 Task: Use the formula "FACTDOUBLE" in spreadsheet "Project protfolio".
Action: Mouse moved to (683, 88)
Screenshot: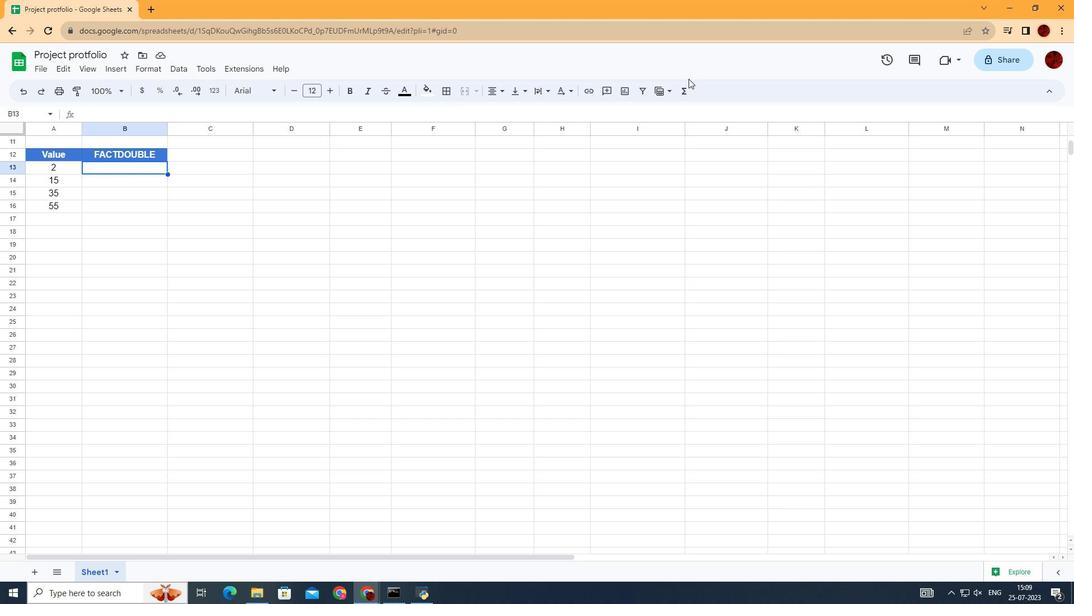 
Action: Mouse pressed left at (683, 88)
Screenshot: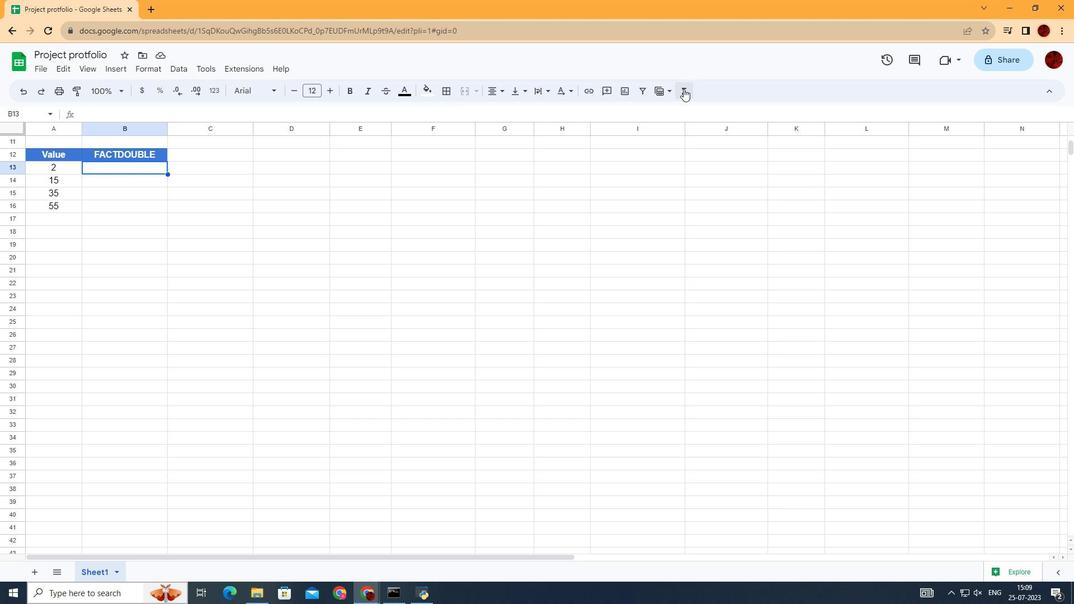 
Action: Mouse moved to (857, 226)
Screenshot: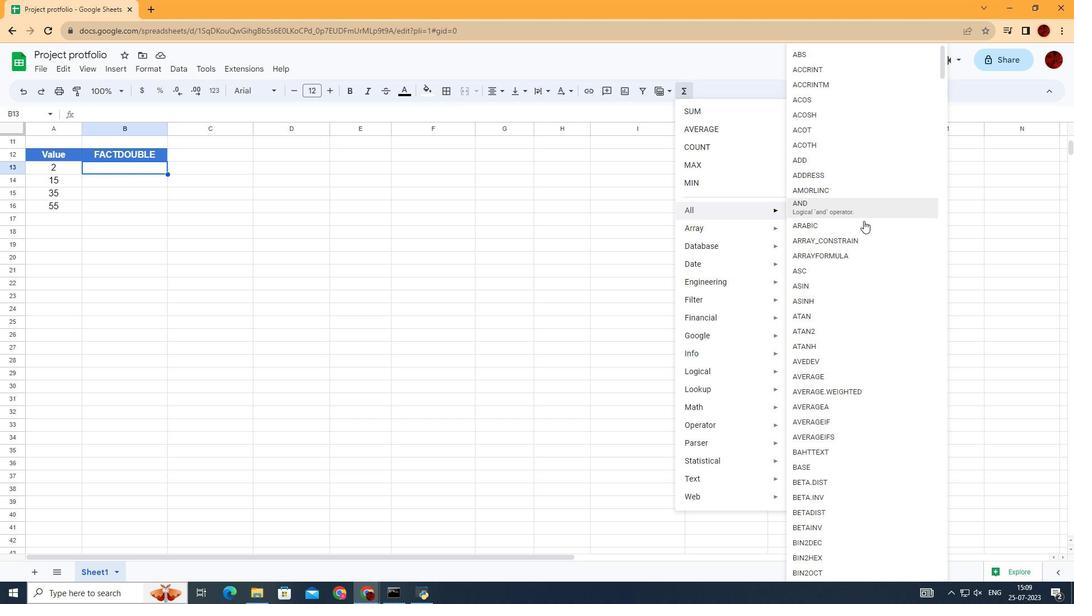 
Action: Mouse scrolled (857, 226) with delta (0, 0)
Screenshot: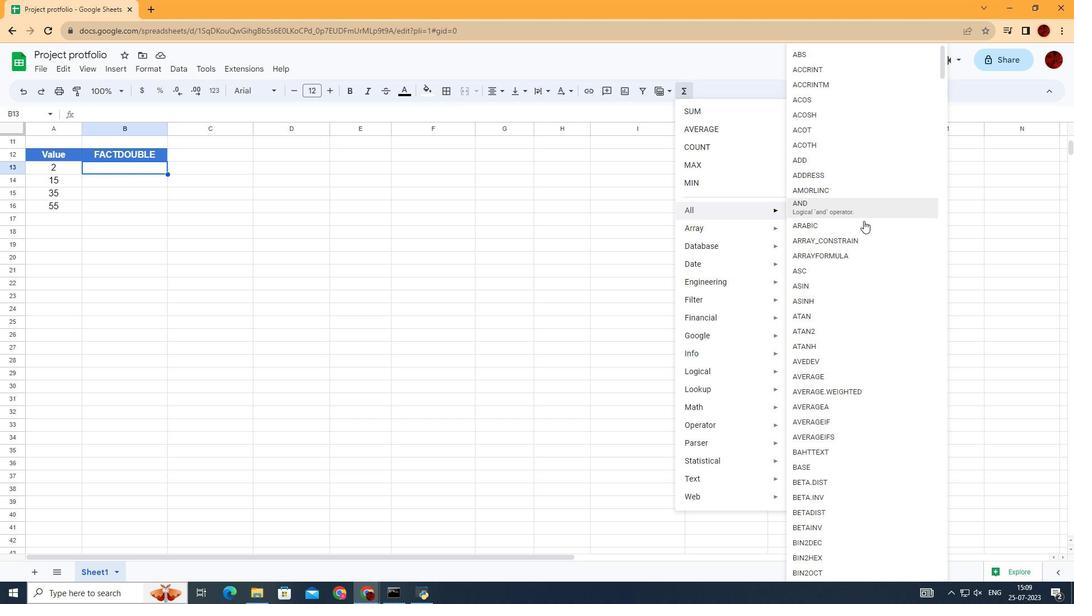 
Action: Mouse scrolled (857, 226) with delta (0, 0)
Screenshot: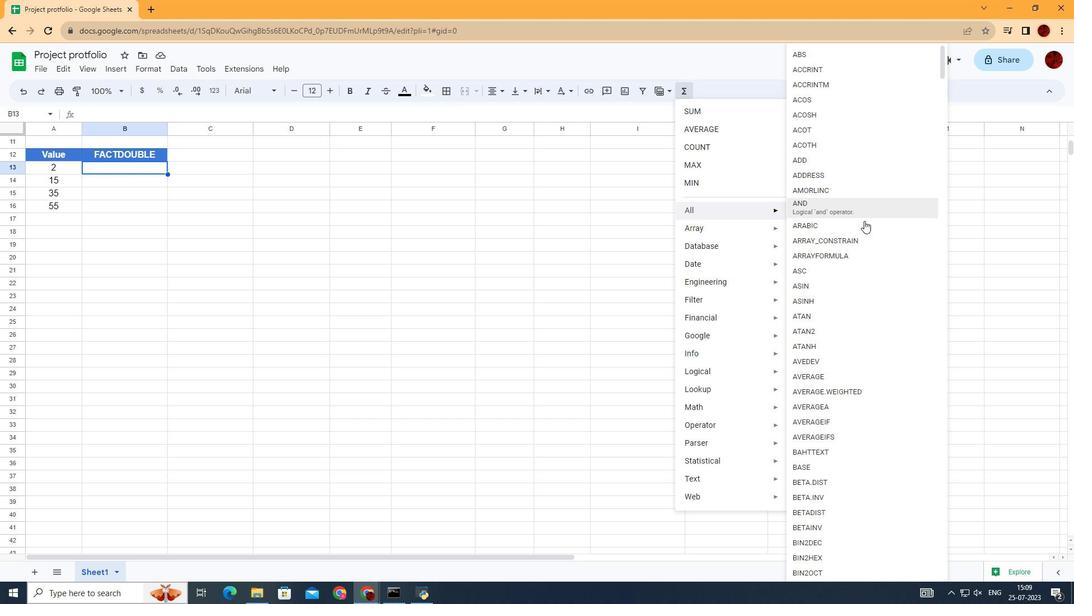 
Action: Mouse scrolled (857, 226) with delta (0, 0)
Screenshot: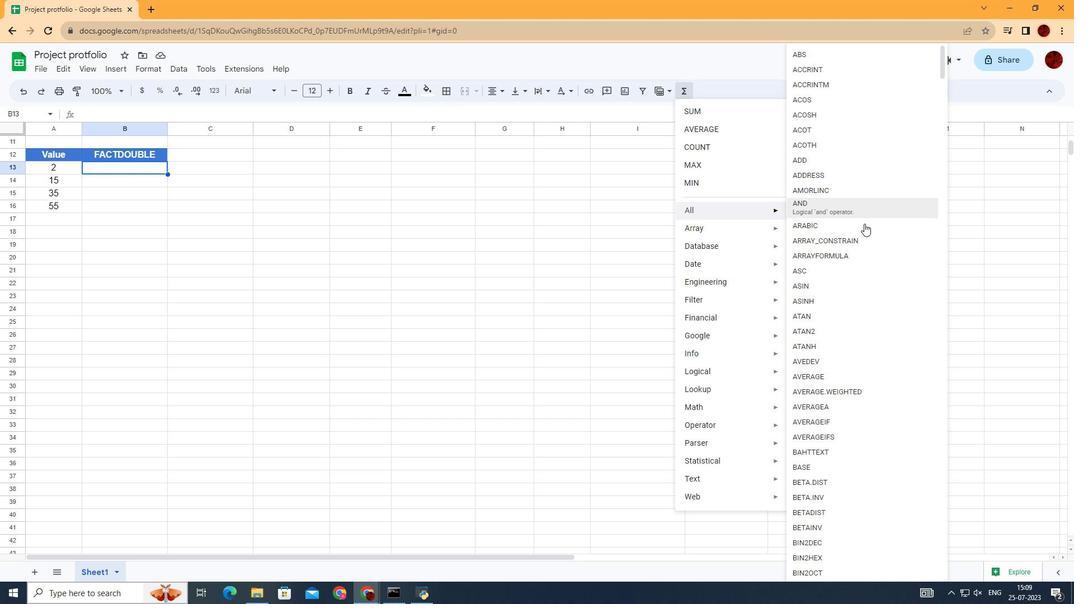 
Action: Mouse scrolled (857, 226) with delta (0, 0)
Screenshot: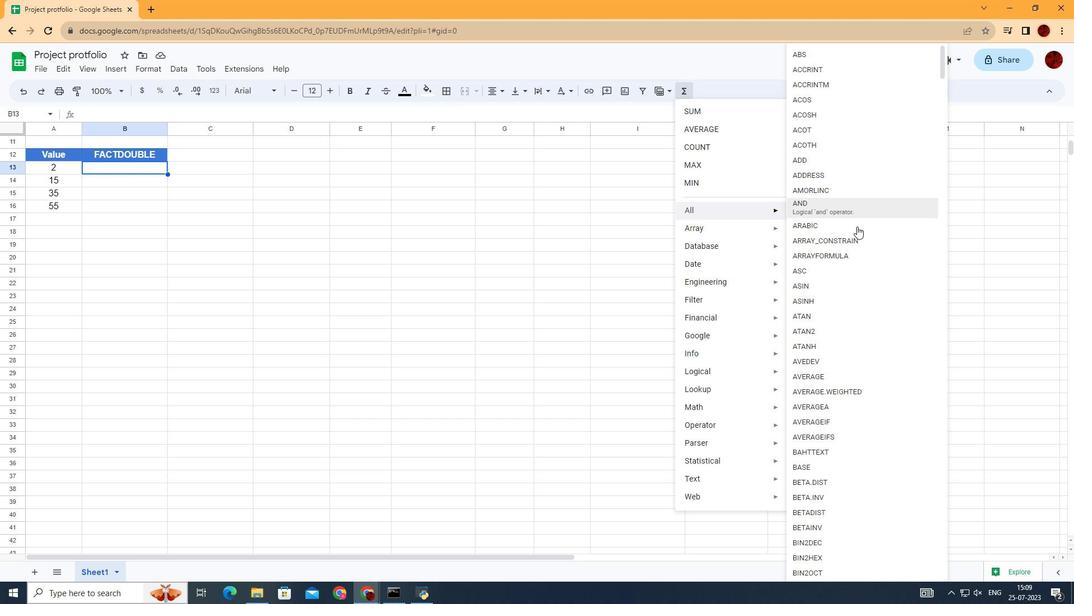 
Action: Mouse scrolled (857, 226) with delta (0, 0)
Screenshot: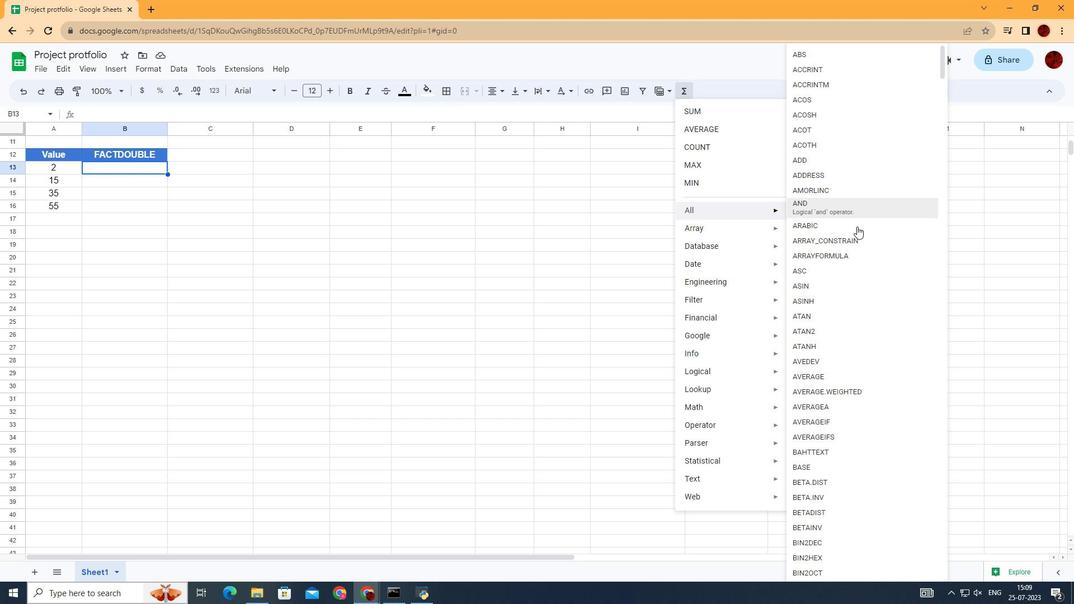 
Action: Mouse scrolled (857, 226) with delta (0, 0)
Screenshot: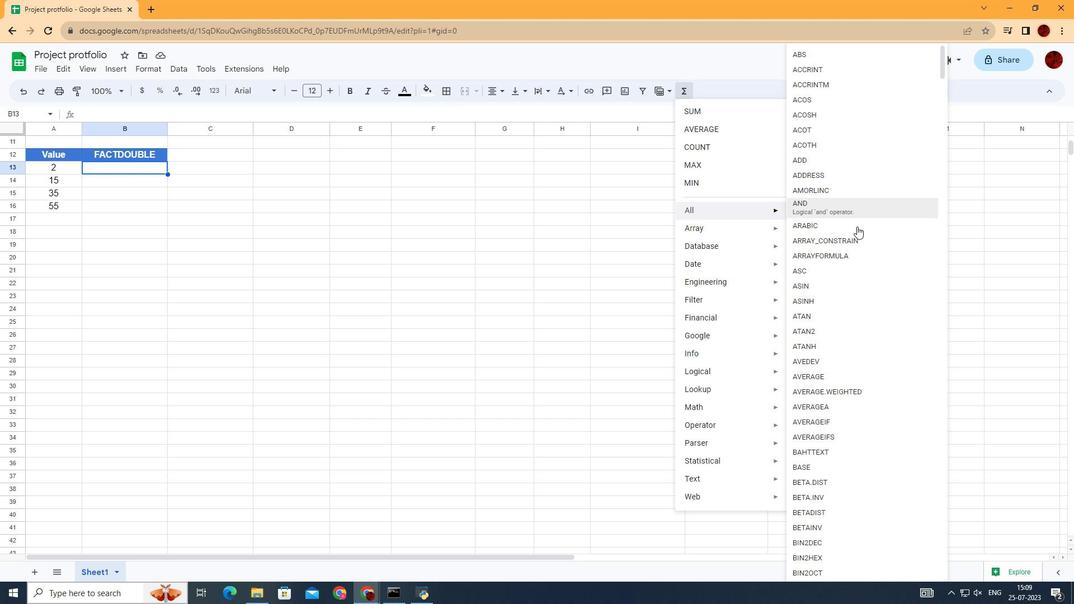 
Action: Mouse scrolled (857, 226) with delta (0, 0)
Screenshot: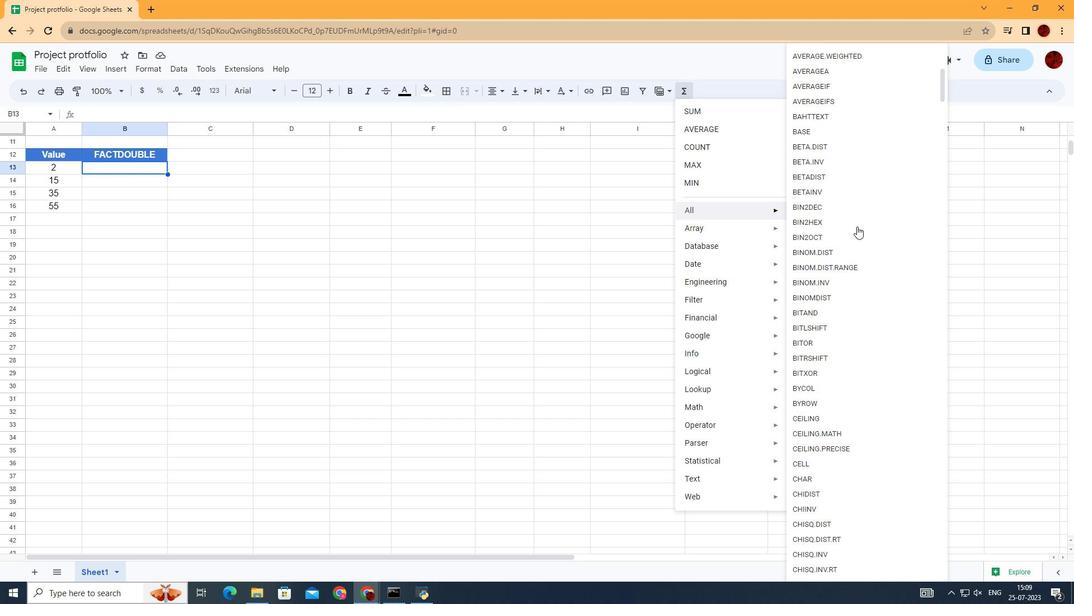 
Action: Mouse scrolled (857, 226) with delta (0, 0)
Screenshot: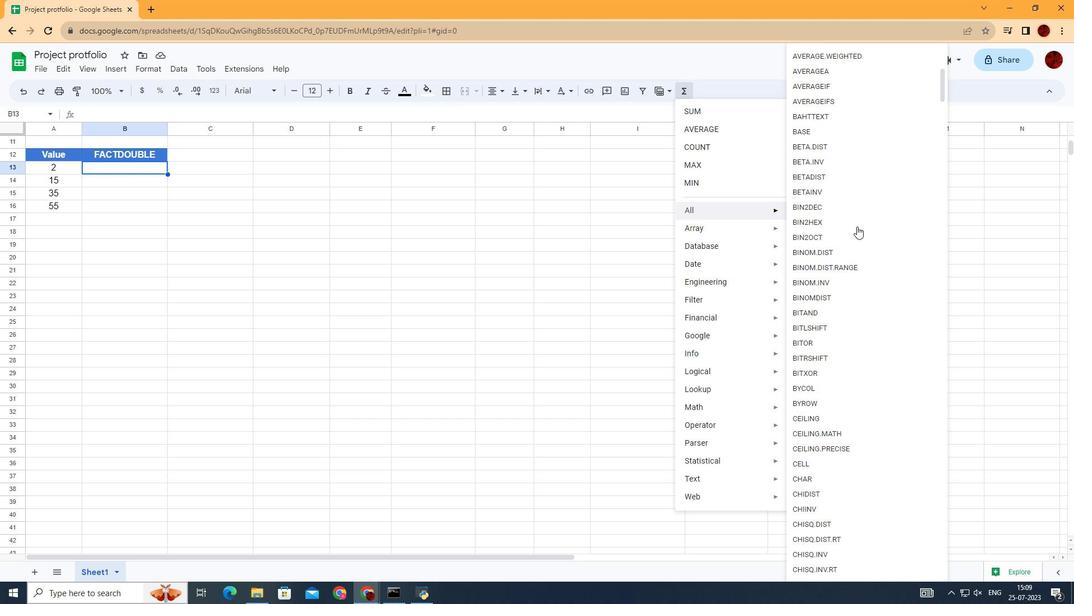 
Action: Mouse scrolled (857, 226) with delta (0, 0)
Screenshot: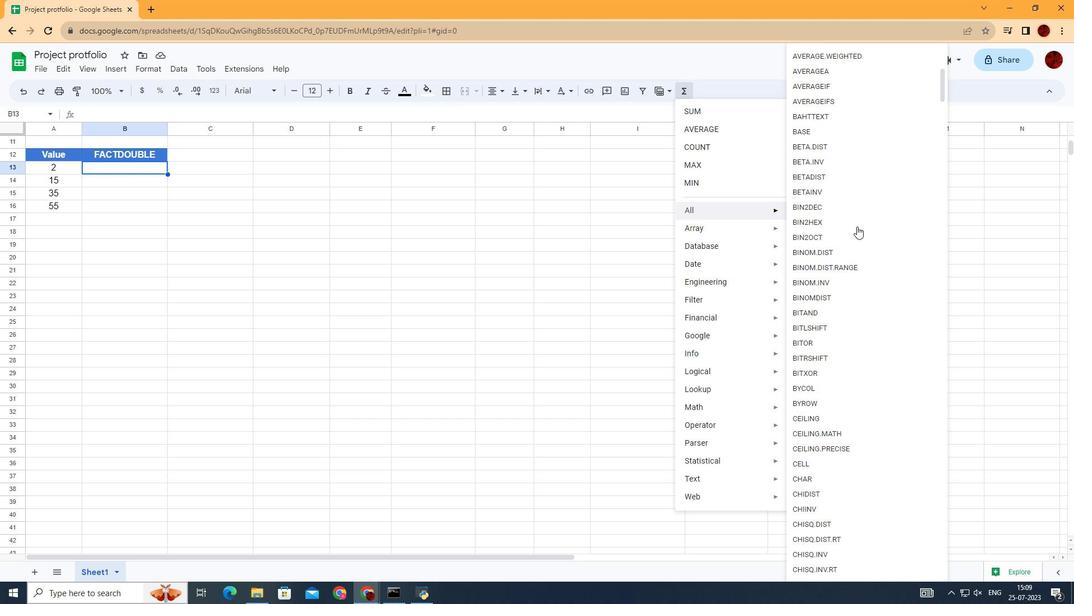
Action: Mouse scrolled (857, 226) with delta (0, 0)
Screenshot: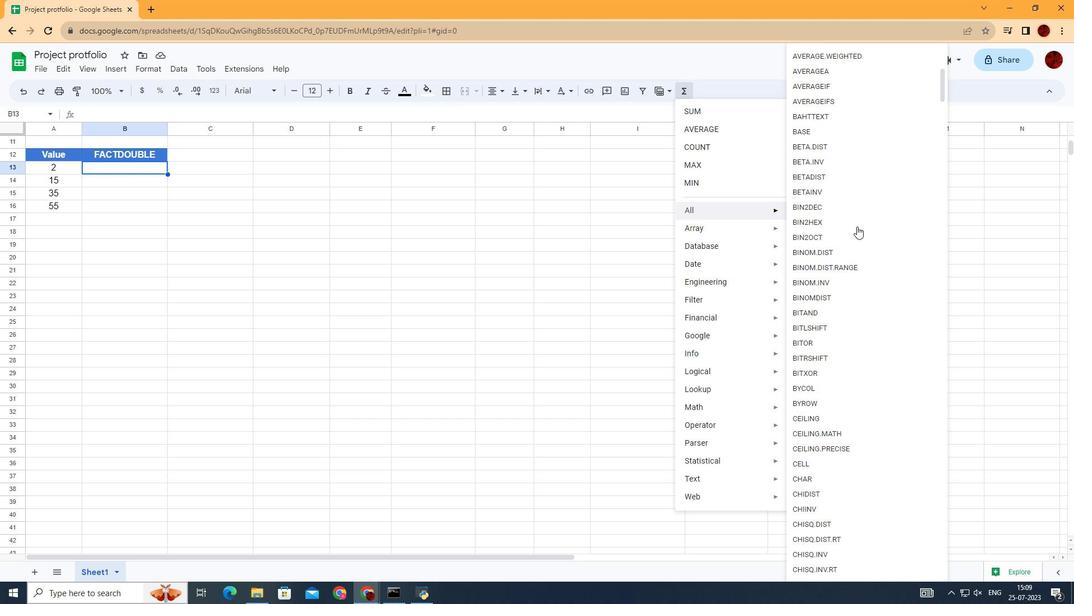 
Action: Mouse scrolled (857, 226) with delta (0, 0)
Screenshot: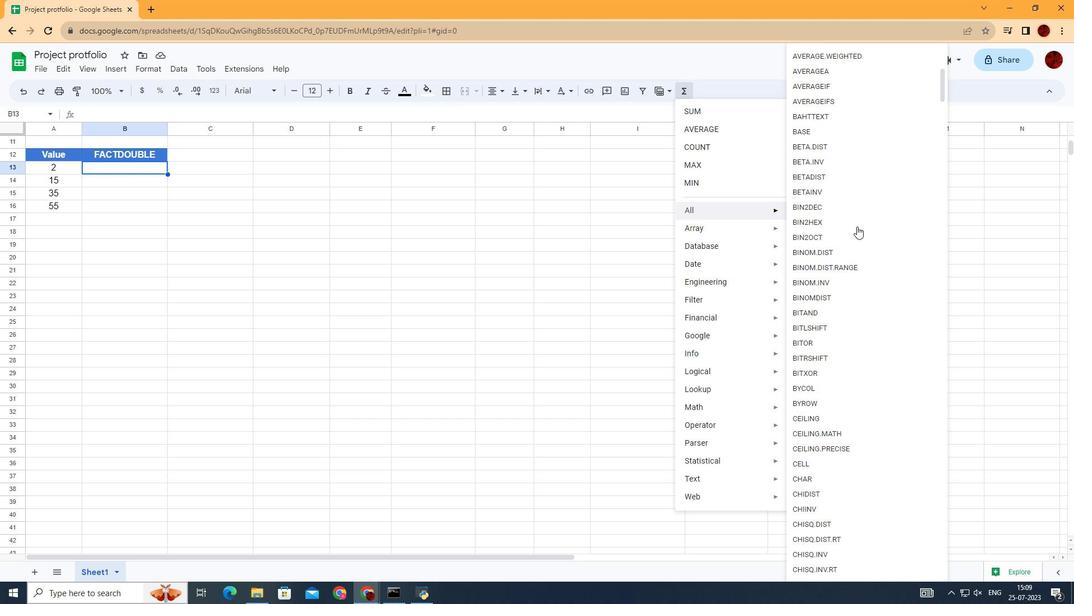 
Action: Mouse scrolled (857, 226) with delta (0, 0)
Screenshot: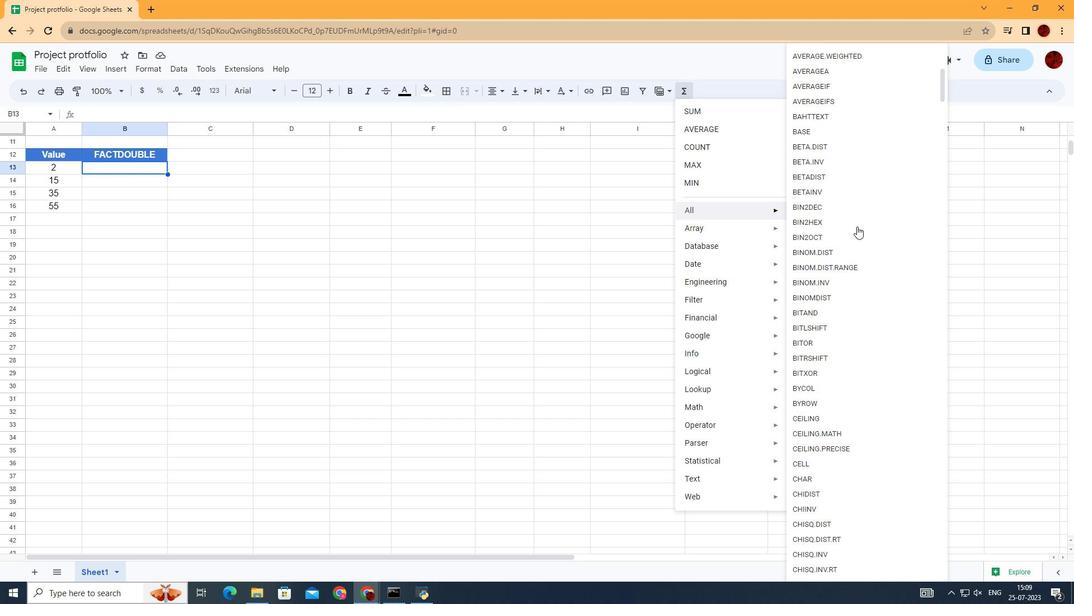 
Action: Mouse scrolled (857, 226) with delta (0, 0)
Screenshot: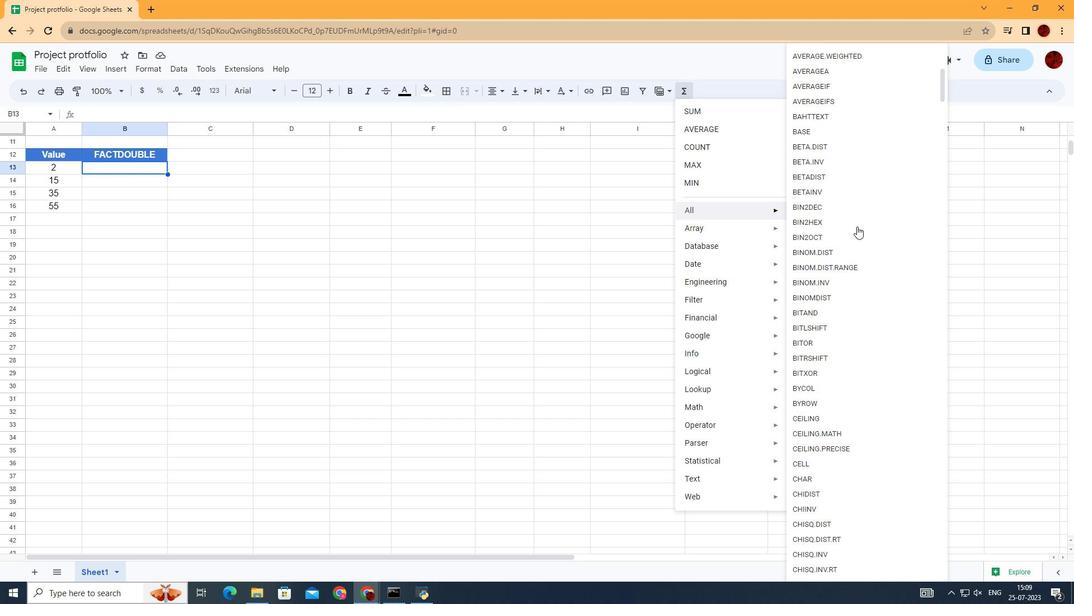 
Action: Mouse scrolled (857, 226) with delta (0, 0)
Screenshot: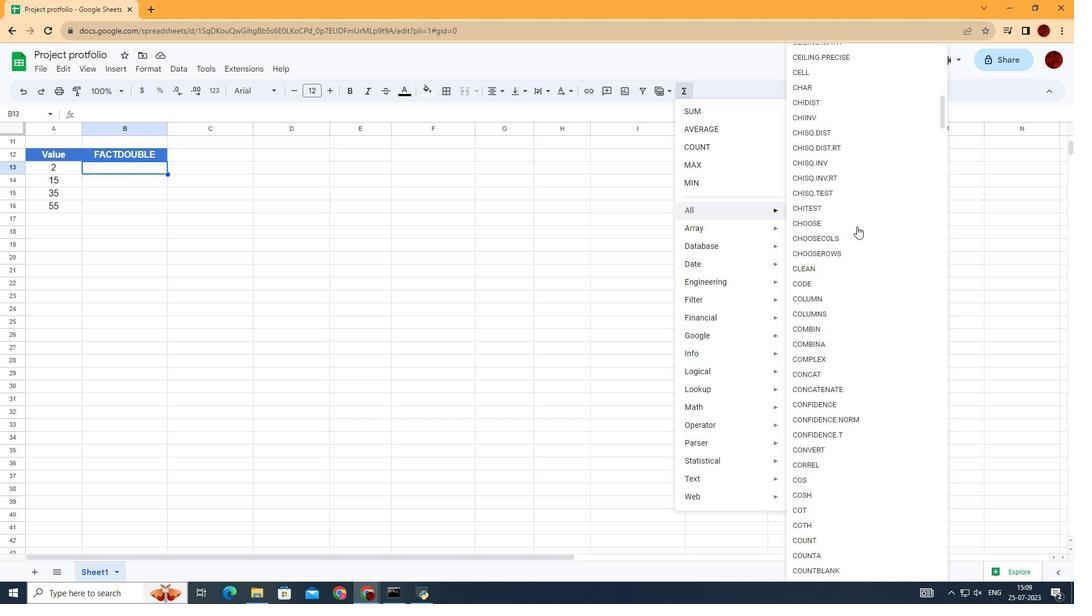 
Action: Mouse scrolled (857, 226) with delta (0, 0)
Screenshot: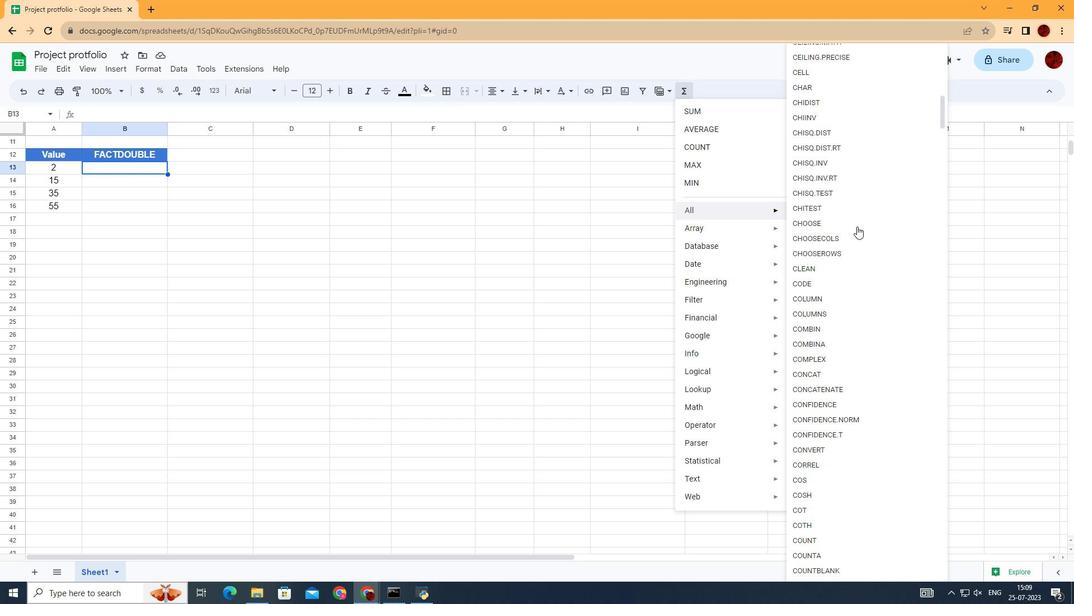 
Action: Mouse scrolled (857, 226) with delta (0, 0)
Screenshot: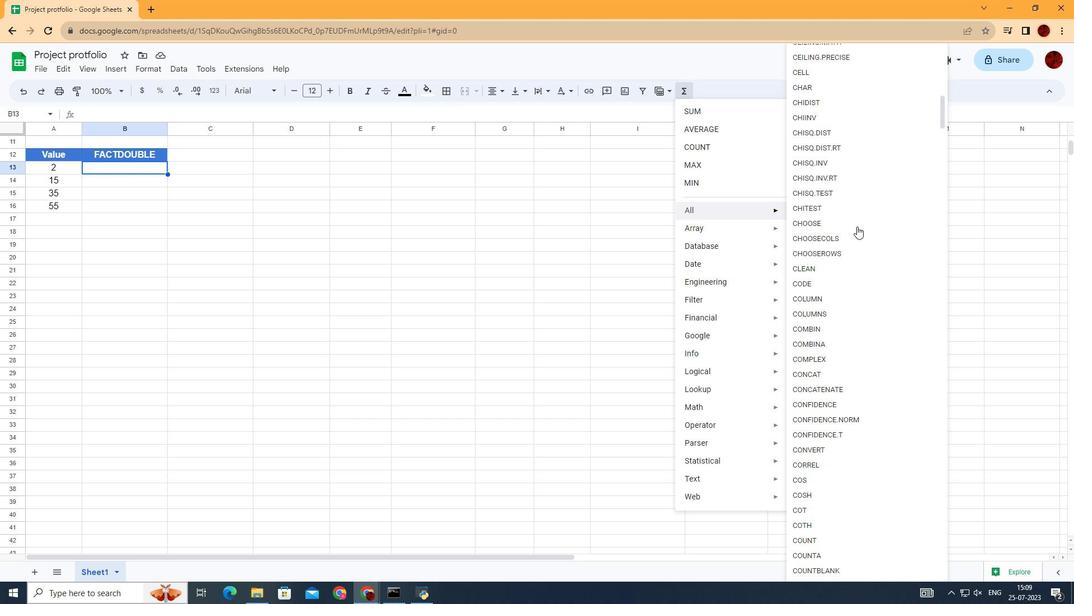 
Action: Mouse scrolled (857, 226) with delta (0, 0)
Screenshot: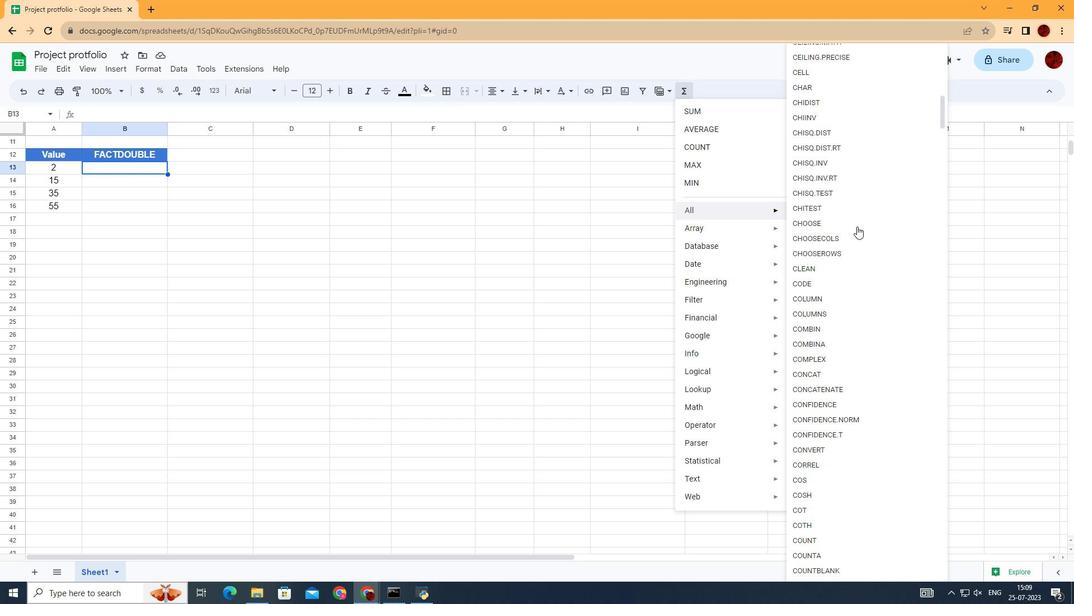 
Action: Mouse scrolled (857, 226) with delta (0, 0)
Screenshot: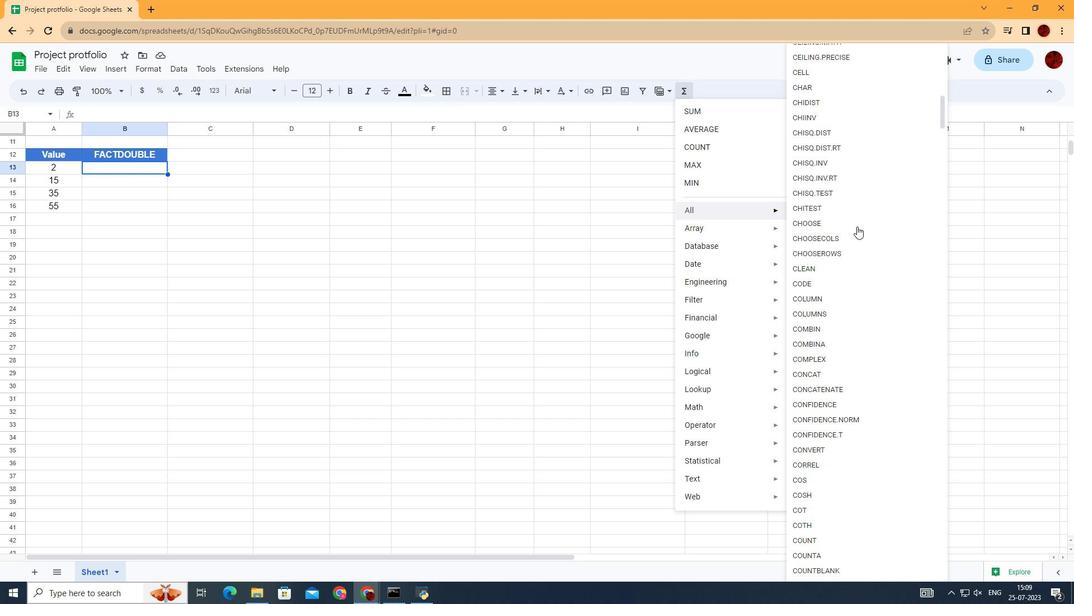 
Action: Mouse scrolled (857, 226) with delta (0, 0)
Screenshot: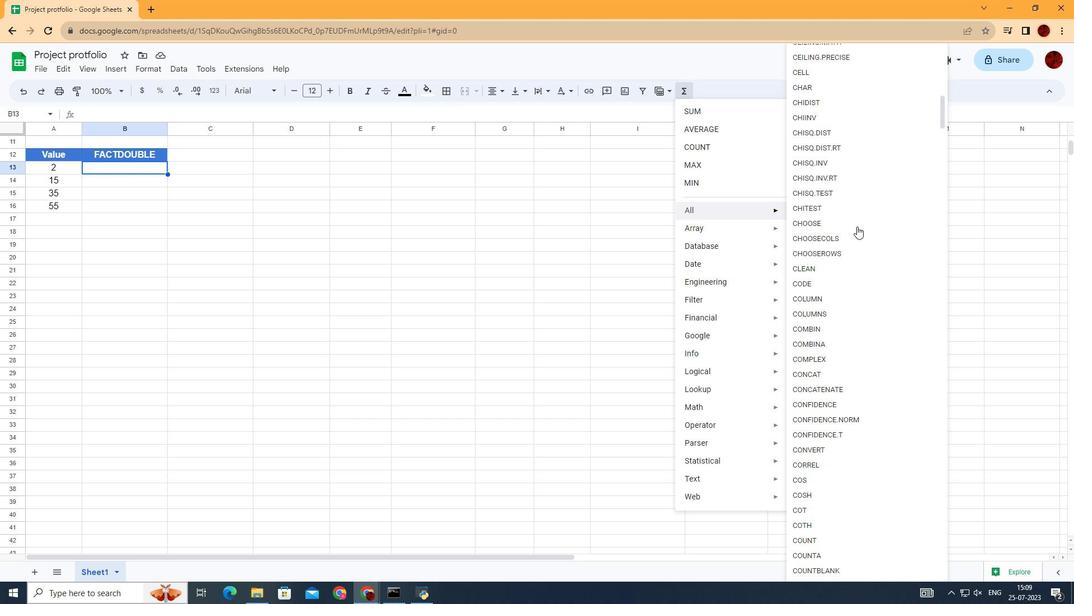 
Action: Mouse scrolled (857, 226) with delta (0, 0)
Screenshot: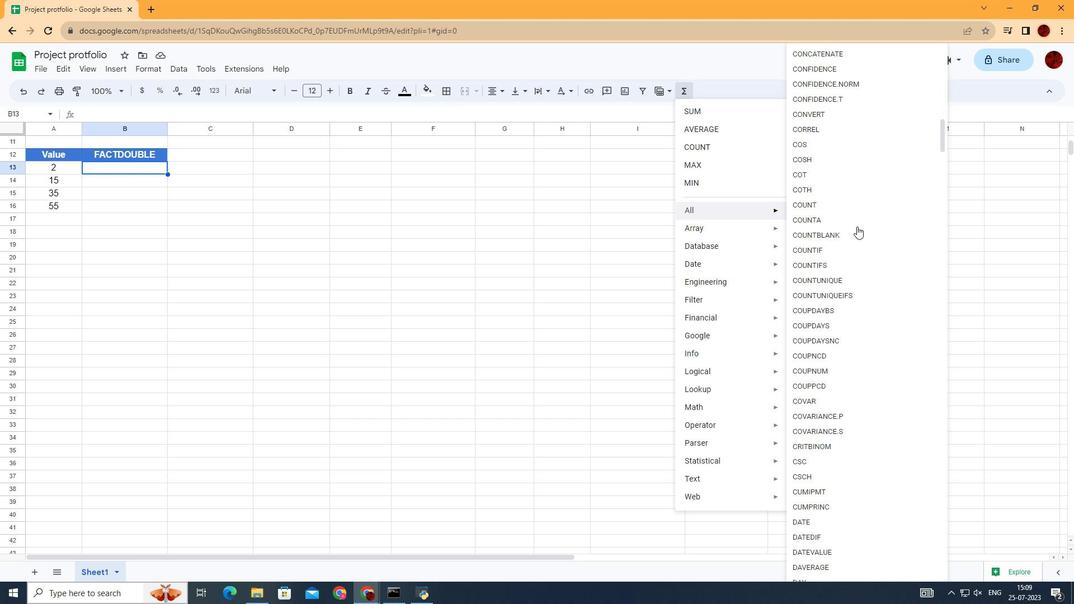 
Action: Mouse scrolled (857, 226) with delta (0, 0)
Screenshot: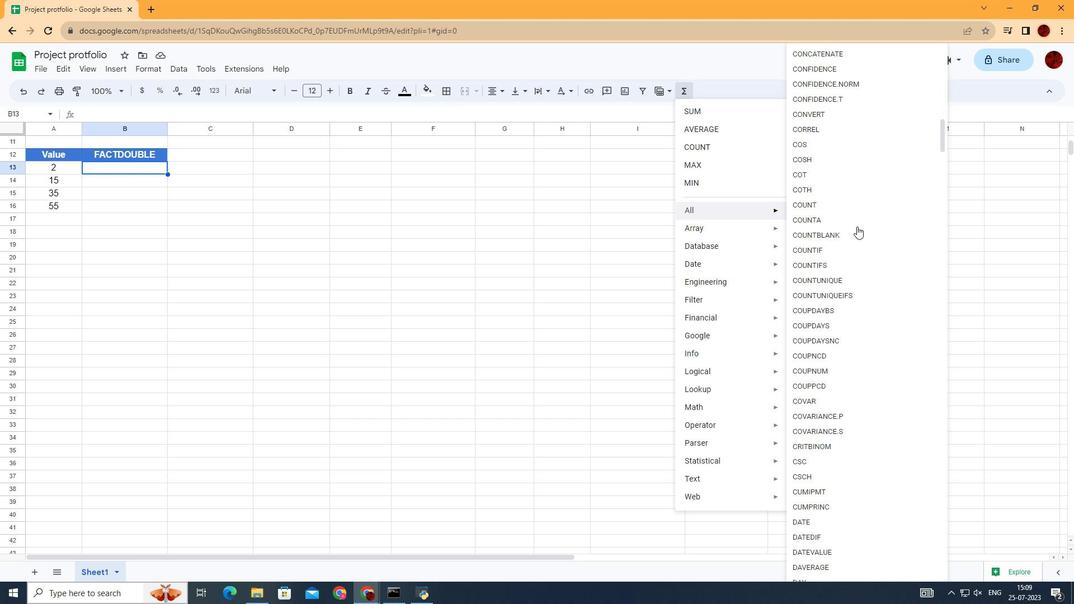 
Action: Mouse scrolled (857, 226) with delta (0, 0)
Screenshot: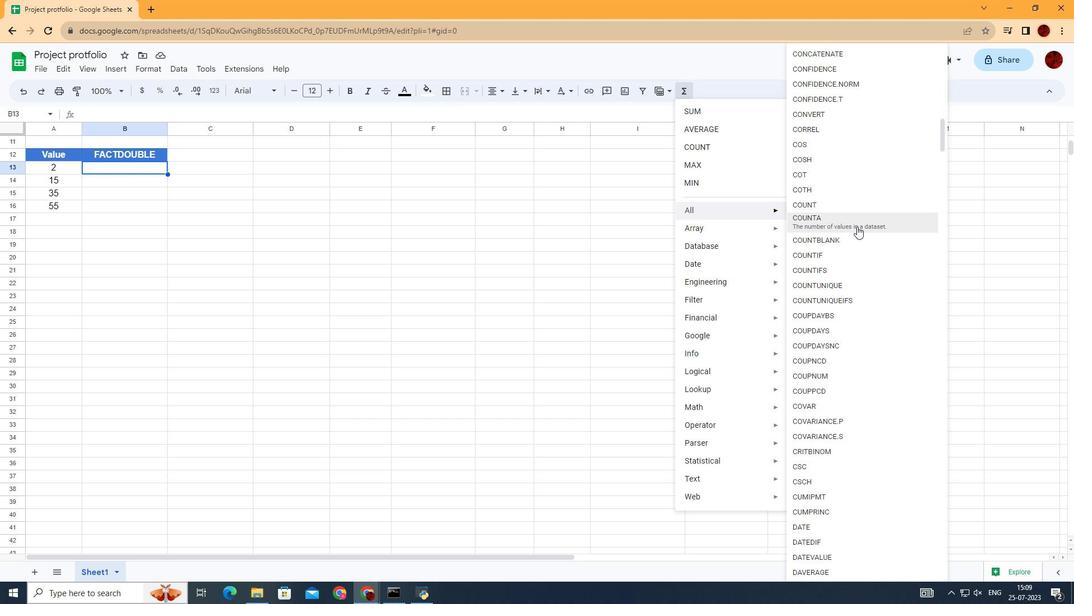 
Action: Mouse scrolled (857, 226) with delta (0, 0)
Screenshot: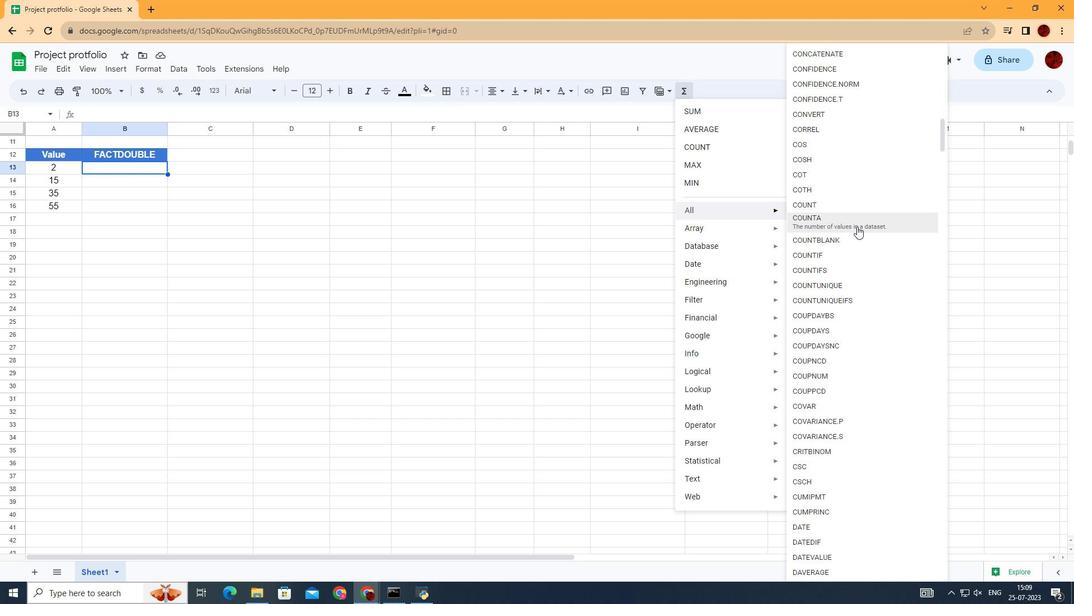 
Action: Mouse scrolled (857, 226) with delta (0, 0)
Screenshot: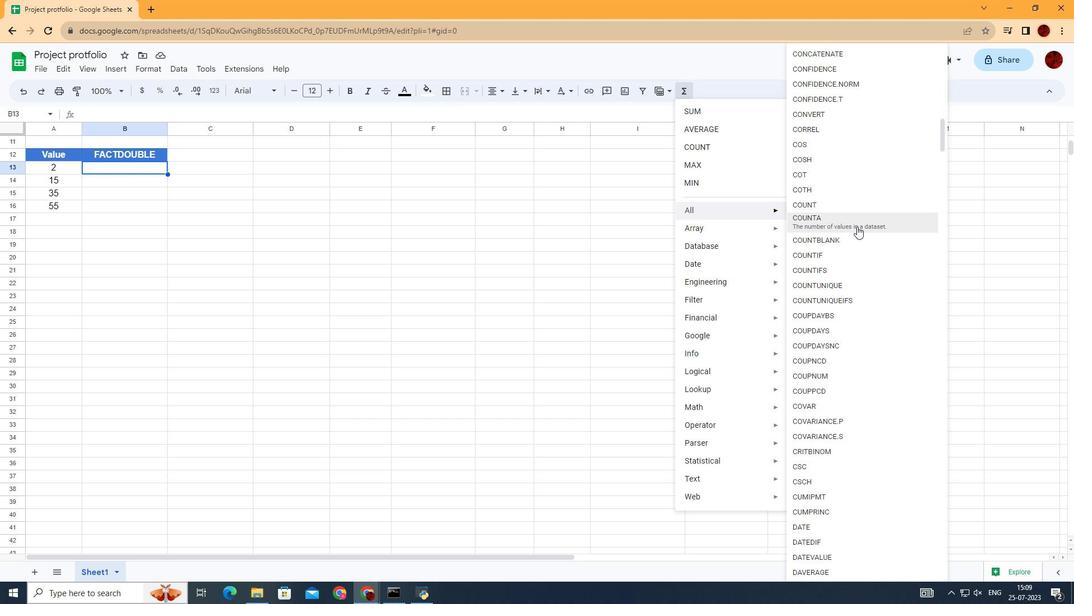 
Action: Mouse scrolled (857, 226) with delta (0, 0)
Screenshot: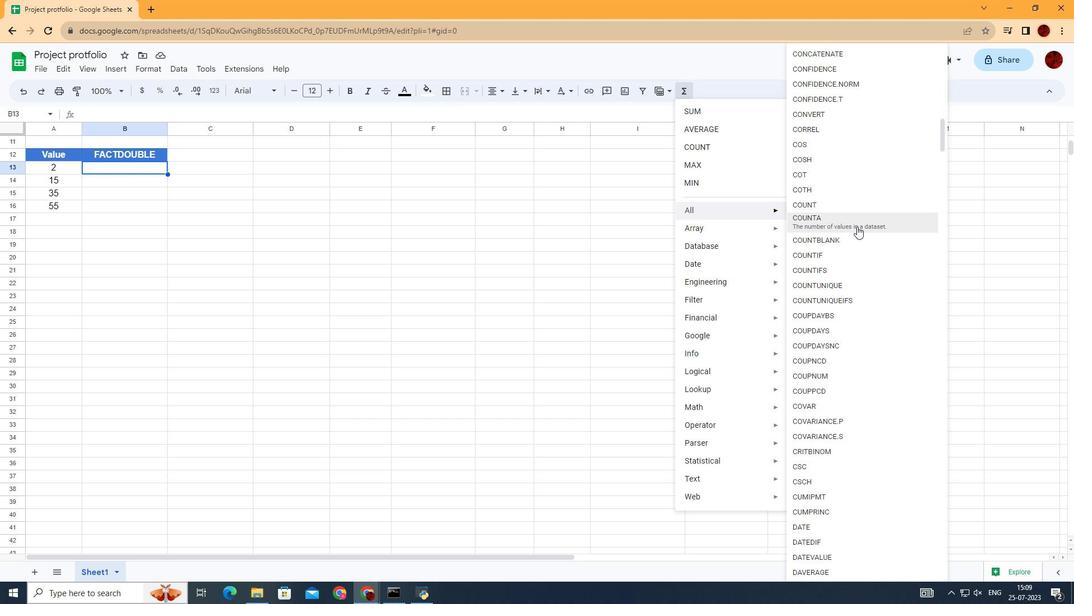 
Action: Mouse scrolled (857, 226) with delta (0, 0)
Screenshot: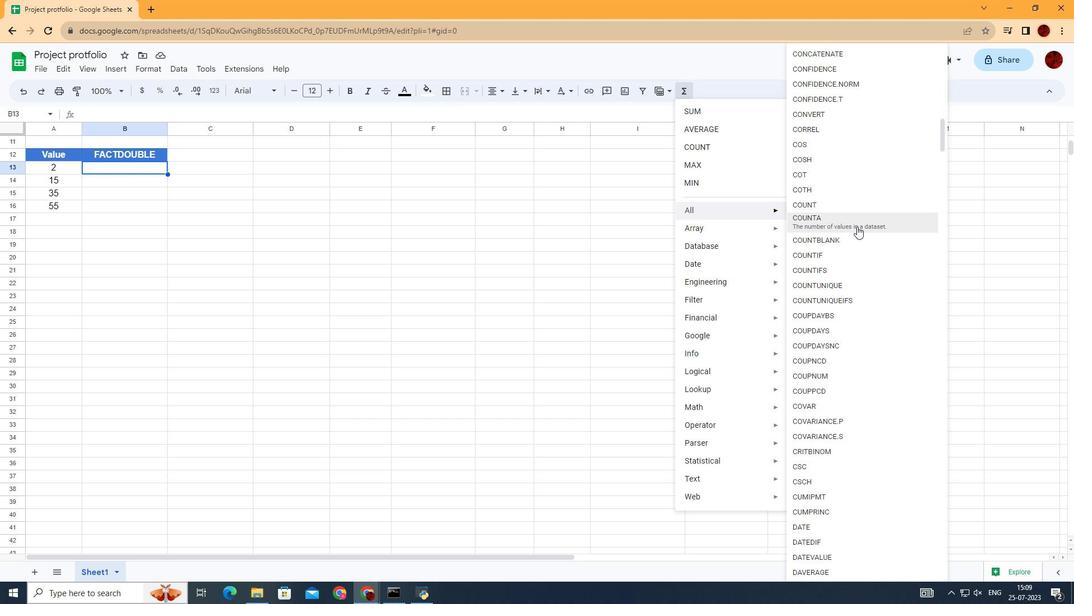 
Action: Mouse scrolled (857, 226) with delta (0, 0)
Screenshot: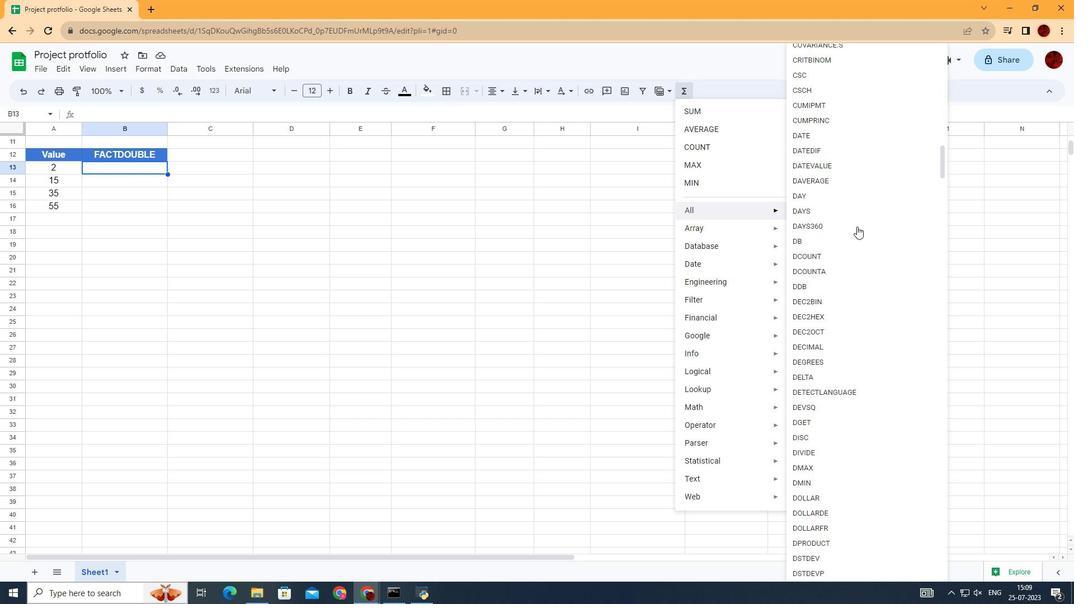 
Action: Mouse scrolled (857, 226) with delta (0, 0)
Screenshot: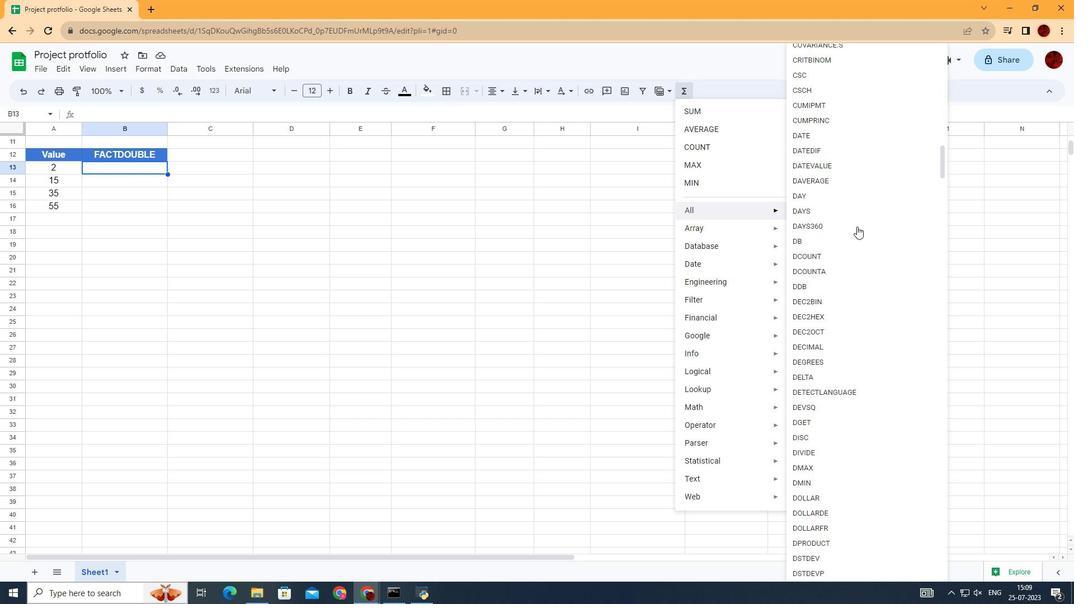 
Action: Mouse scrolled (857, 226) with delta (0, 0)
Screenshot: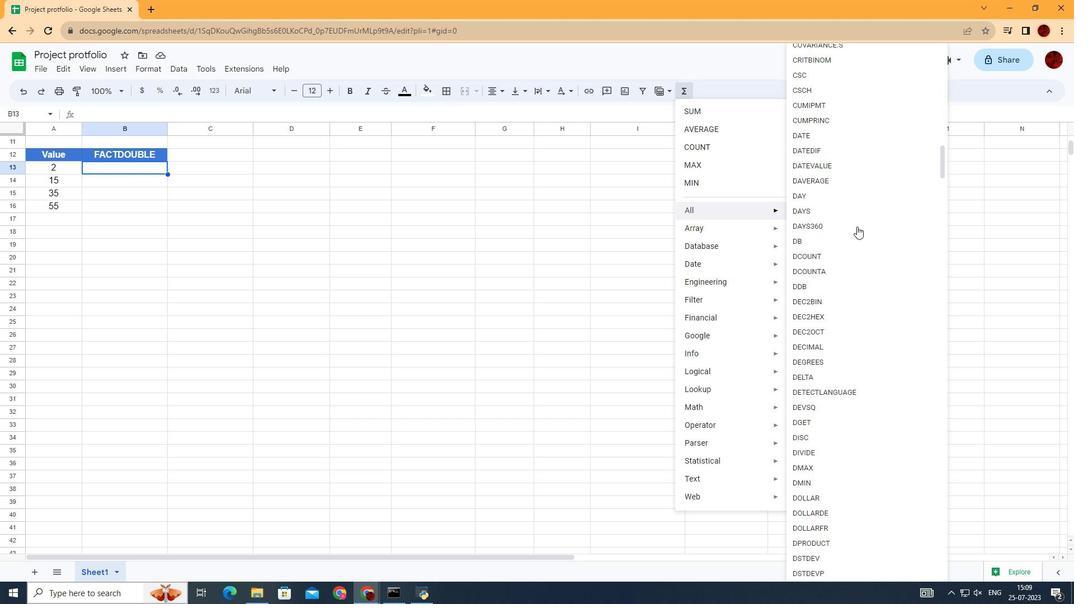 
Action: Mouse scrolled (857, 226) with delta (0, 0)
Screenshot: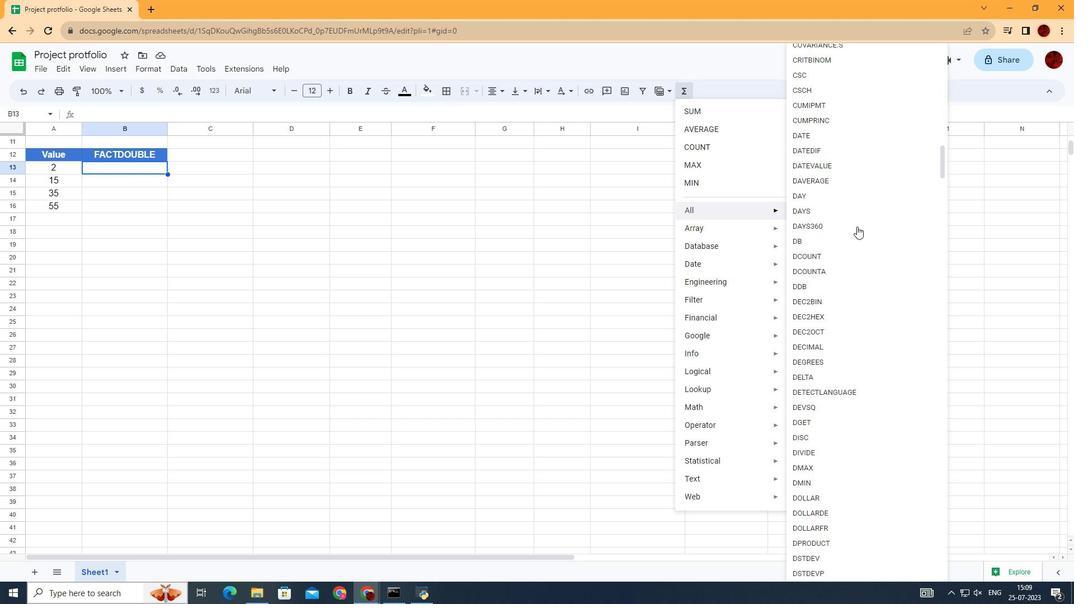 
Action: Mouse scrolled (857, 226) with delta (0, 0)
Screenshot: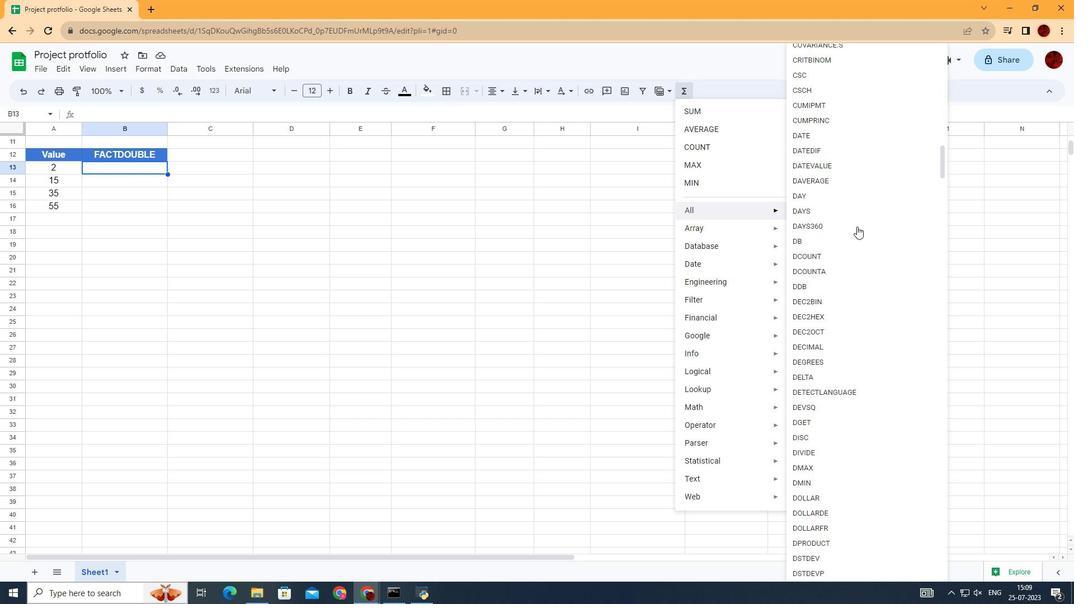 
Action: Mouse scrolled (857, 226) with delta (0, 0)
Screenshot: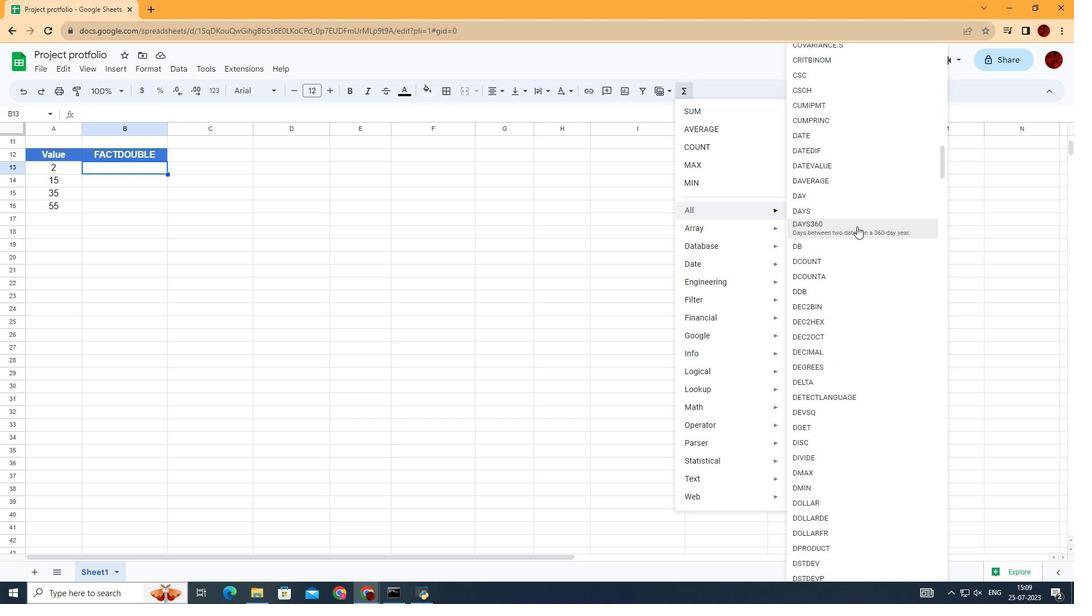
Action: Mouse scrolled (857, 226) with delta (0, 0)
Screenshot: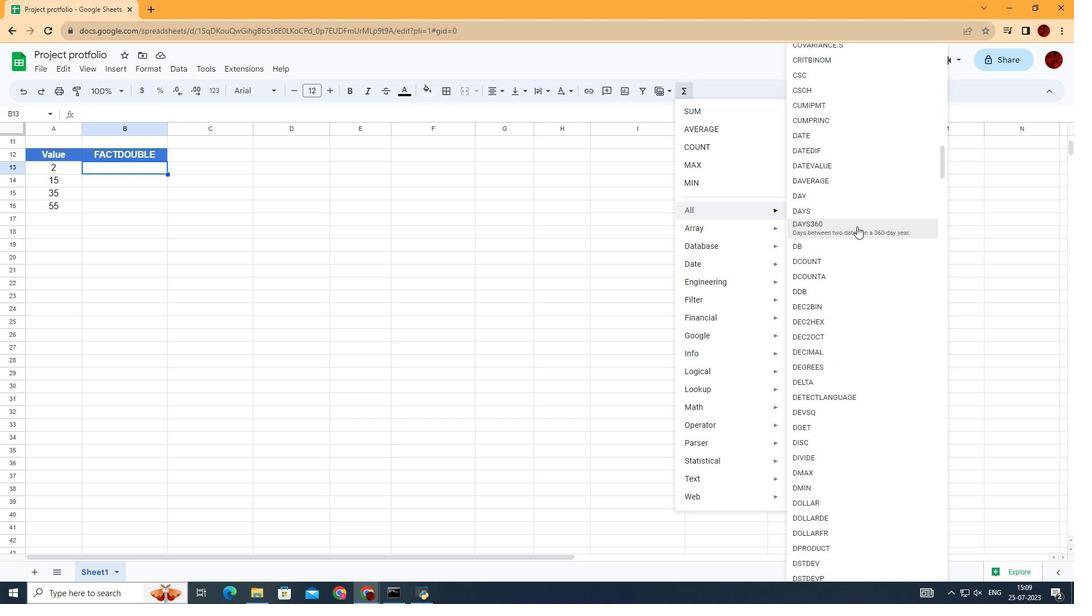 
Action: Mouse scrolled (857, 226) with delta (0, 0)
Screenshot: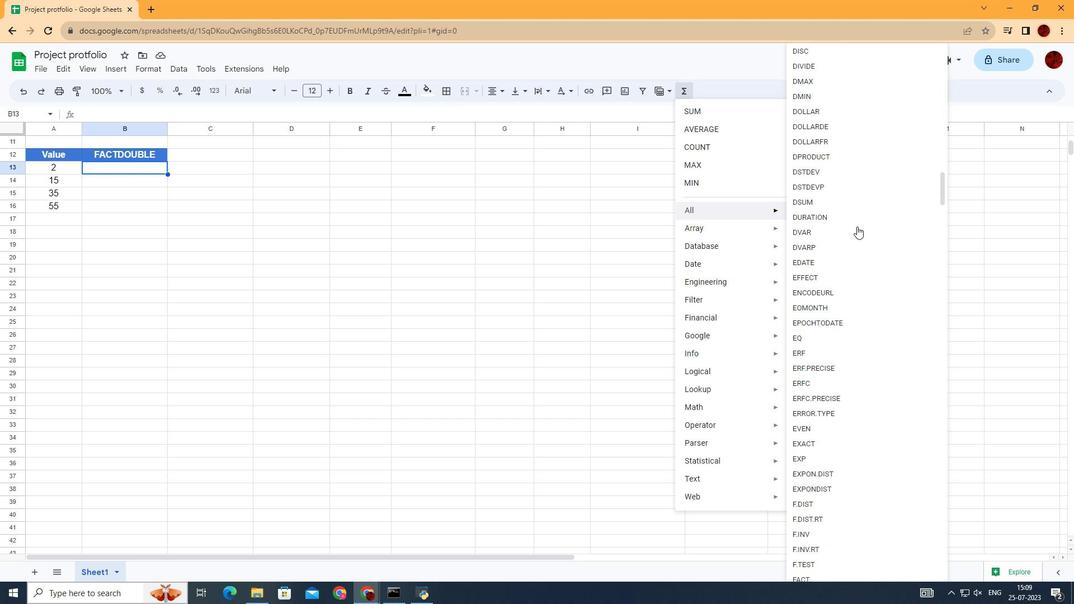 
Action: Mouse scrolled (857, 226) with delta (0, 0)
Screenshot: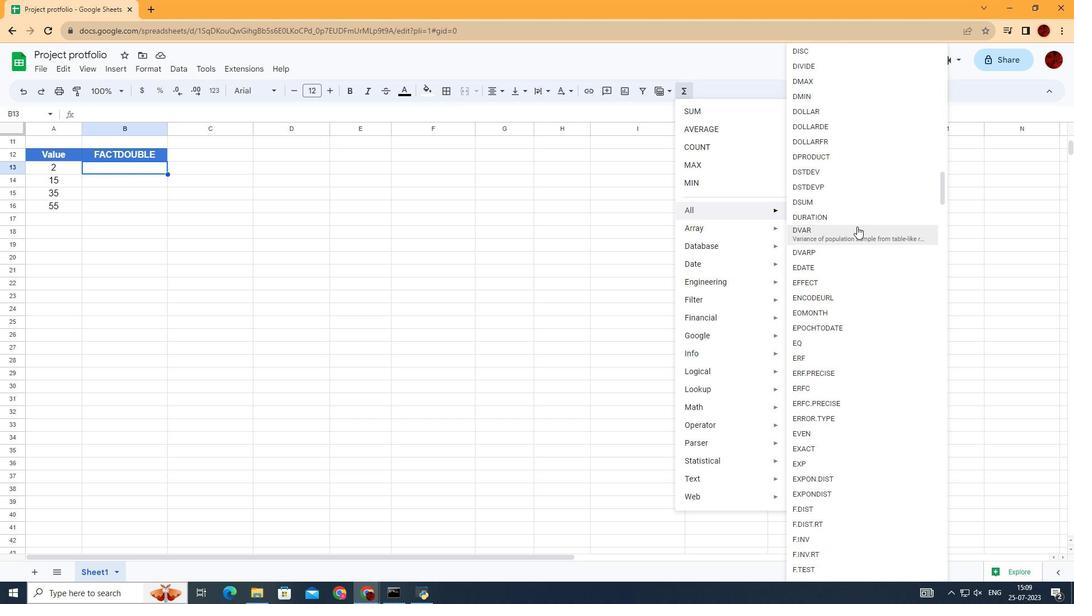 
Action: Mouse scrolled (857, 226) with delta (0, 0)
Screenshot: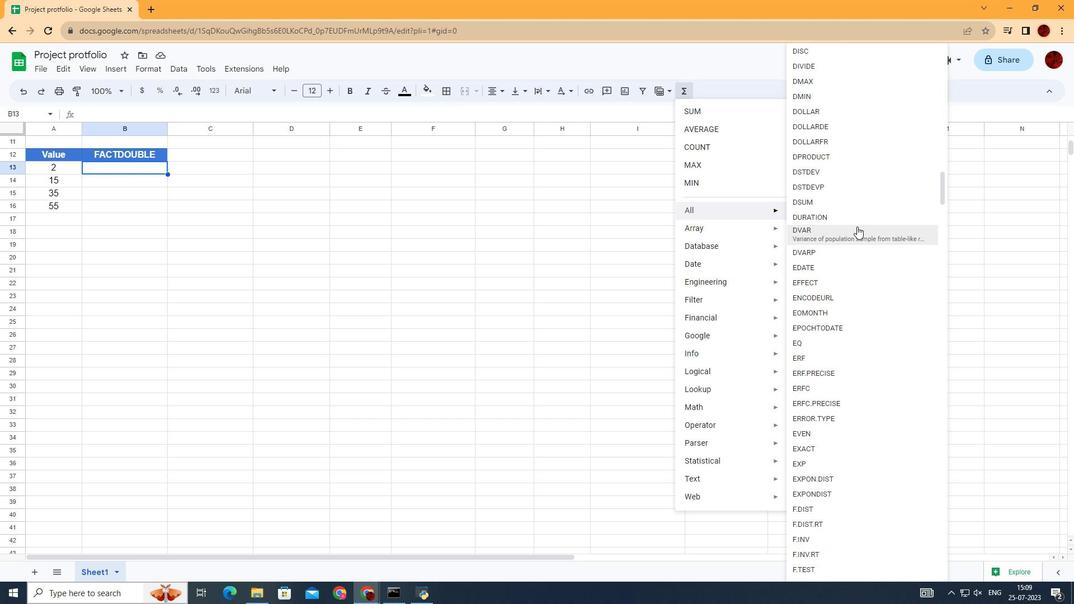 
Action: Mouse scrolled (857, 226) with delta (0, 0)
Screenshot: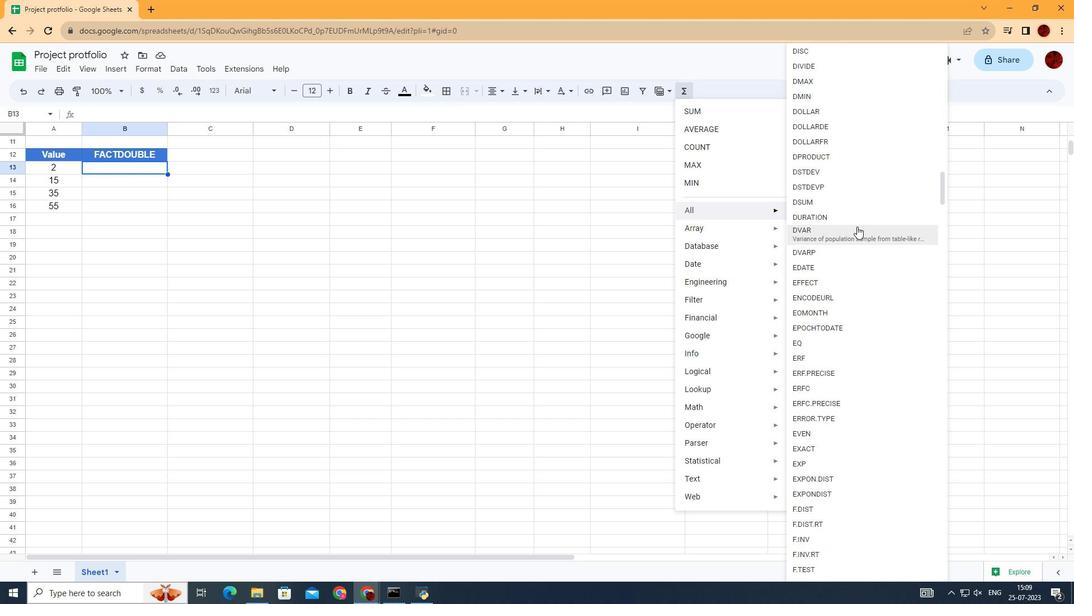 
Action: Mouse scrolled (857, 226) with delta (0, 0)
Screenshot: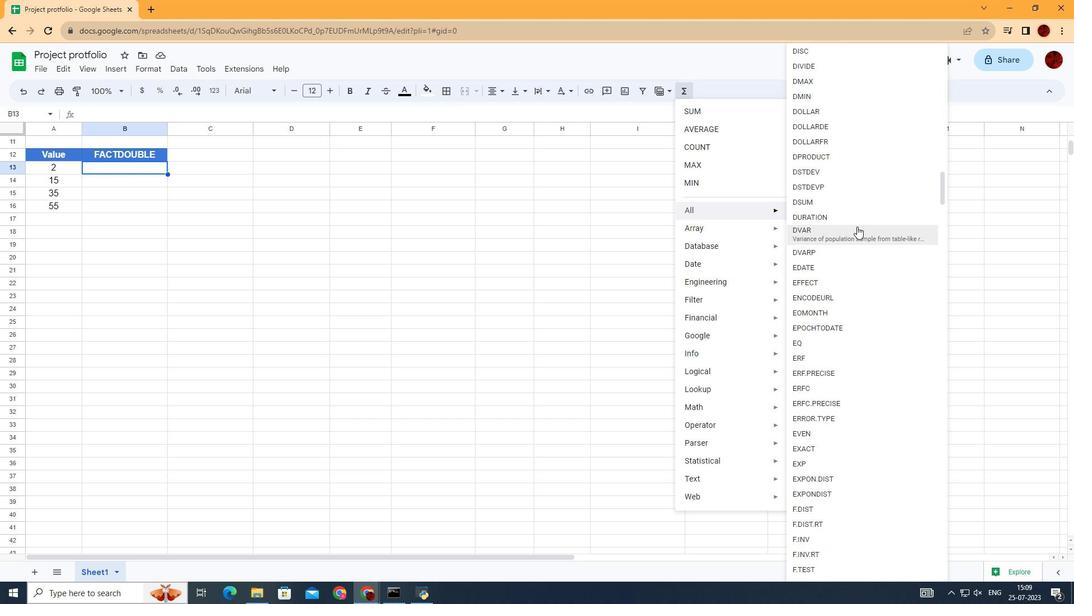 
Action: Mouse scrolled (857, 226) with delta (0, 0)
Screenshot: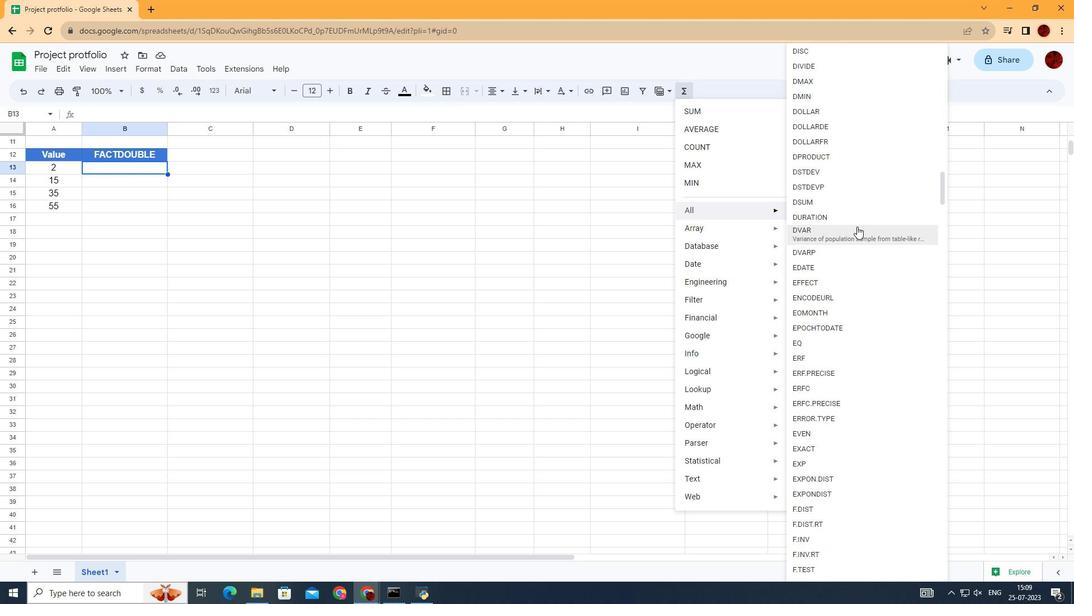 
Action: Mouse scrolled (857, 226) with delta (0, 0)
Screenshot: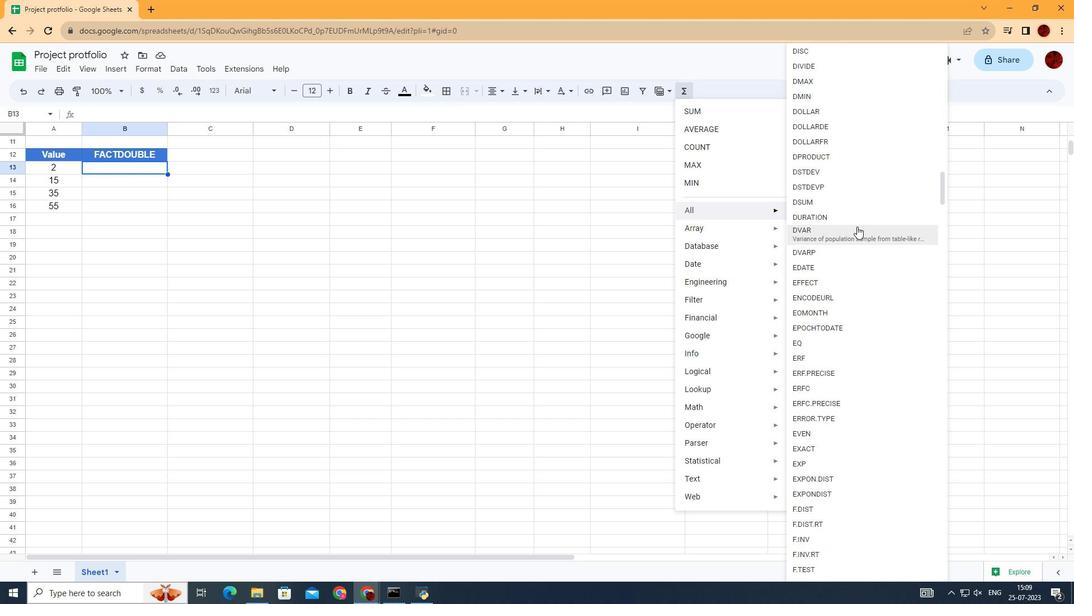 
Action: Mouse moved to (836, 210)
Screenshot: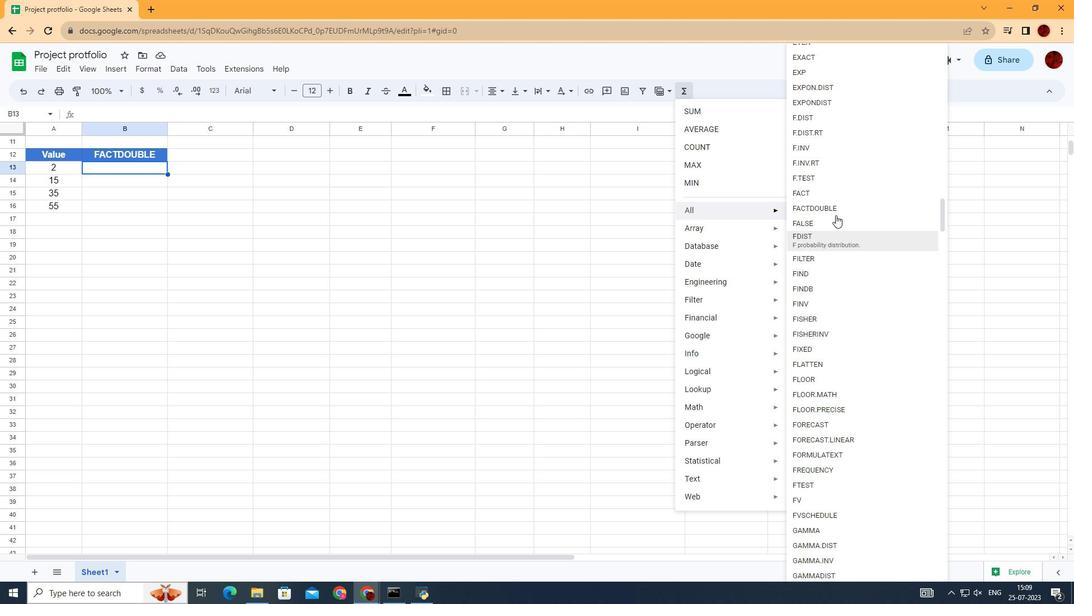 
Action: Mouse pressed left at (836, 210)
Screenshot: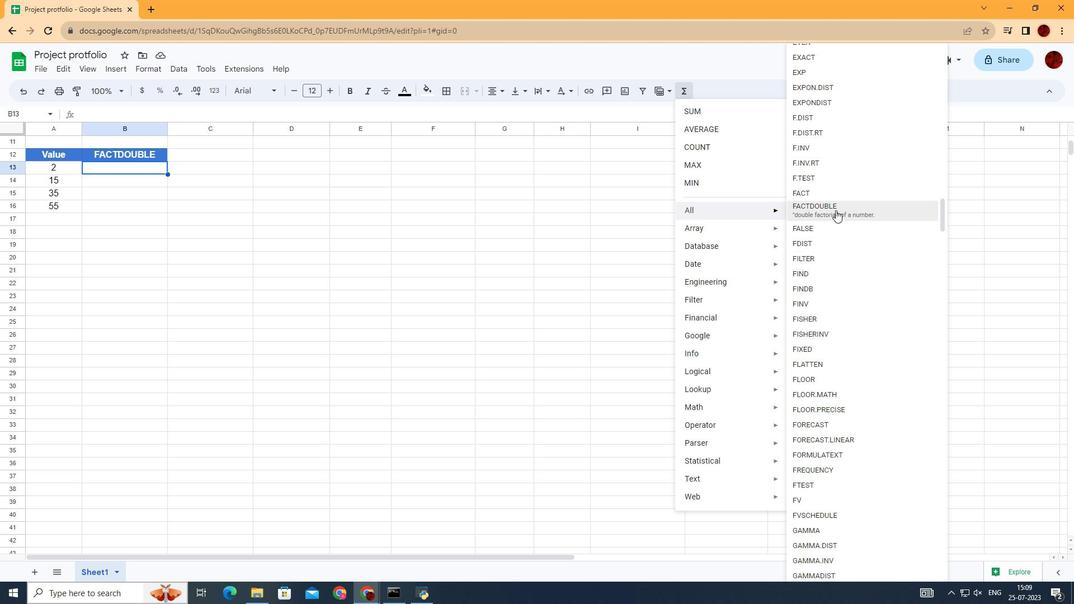 
Action: Mouse moved to (49, 171)
Screenshot: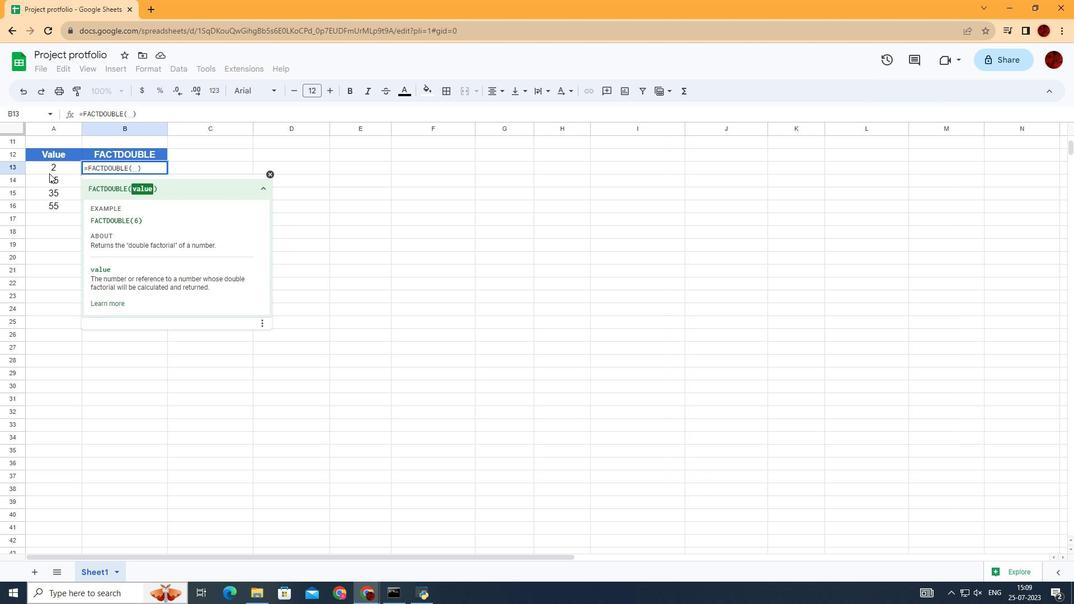 
Action: Mouse pressed left at (49, 171)
Screenshot: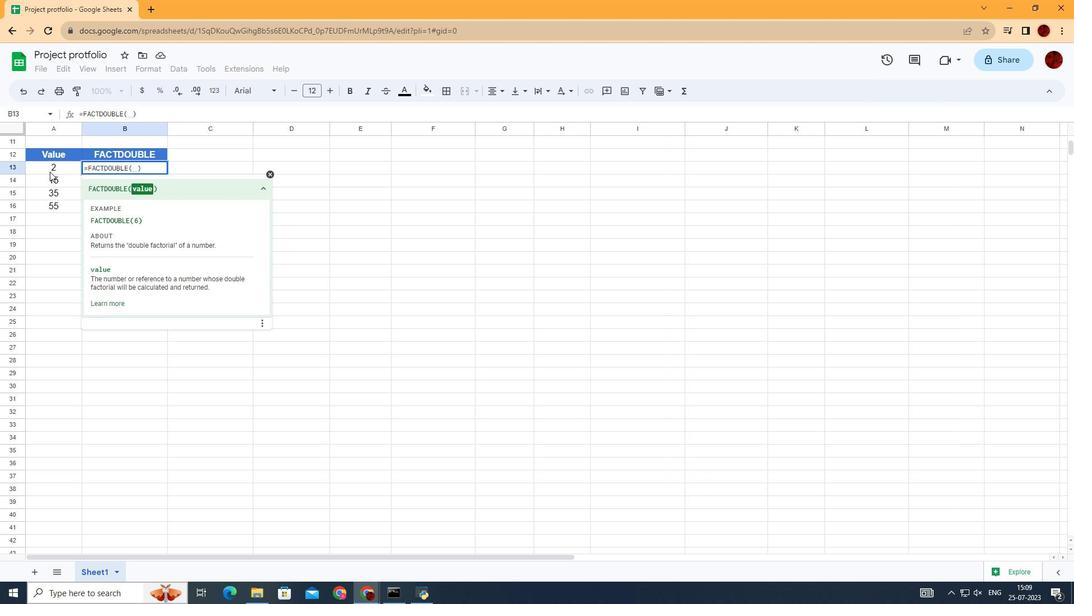 
Action: Key pressed <Key.enter>
Screenshot: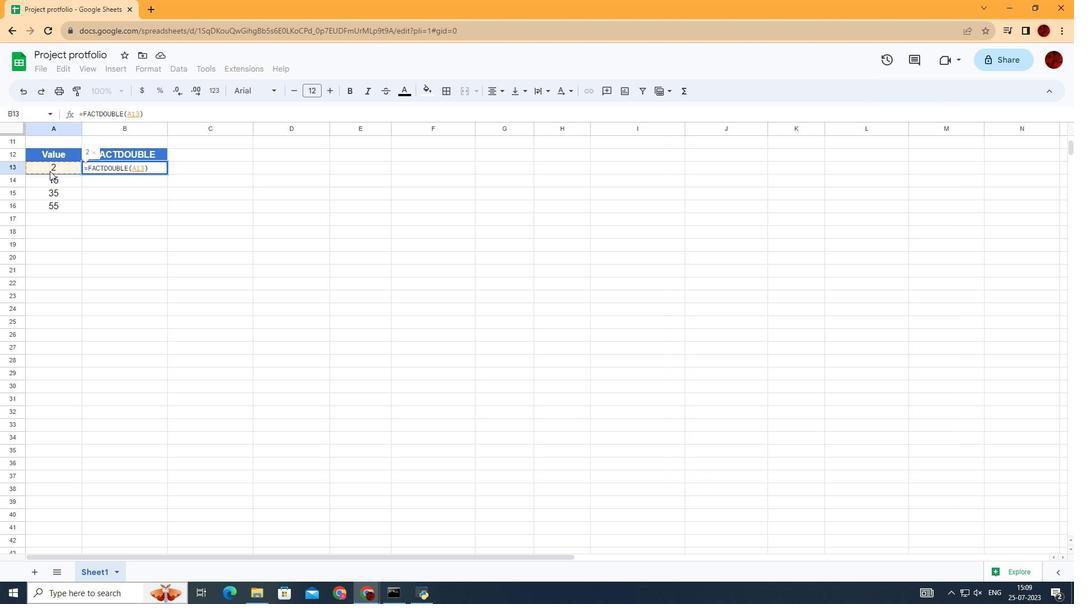 
